 Task: Move the task Implement payment gateway integration for the app to the section To-Do in the project TreatWorks and sort the tasks in the project by Last modified on.
Action: Mouse moved to (54, 429)
Screenshot: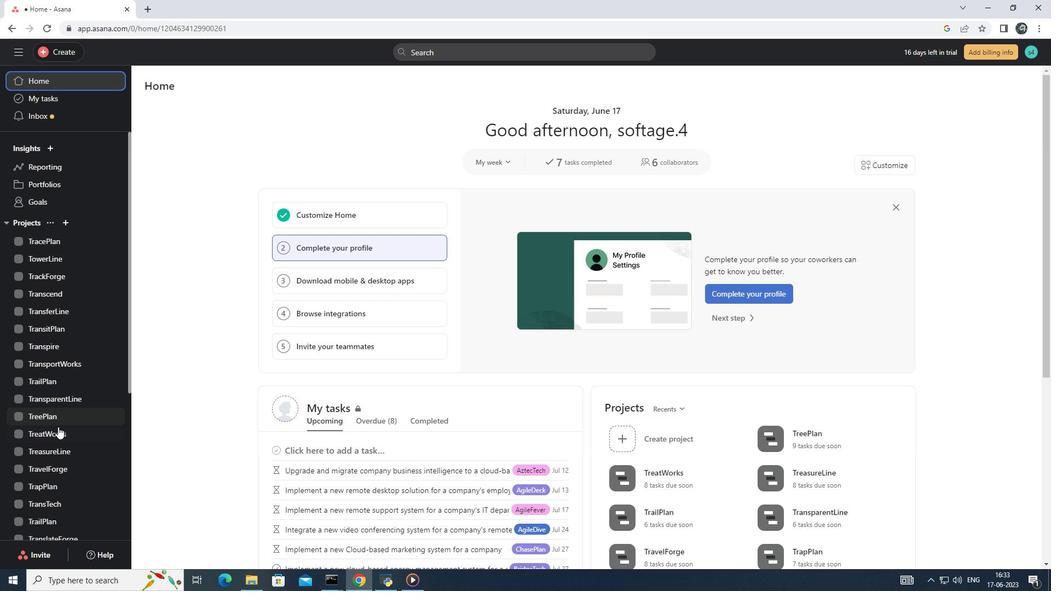 
Action: Mouse pressed left at (54, 429)
Screenshot: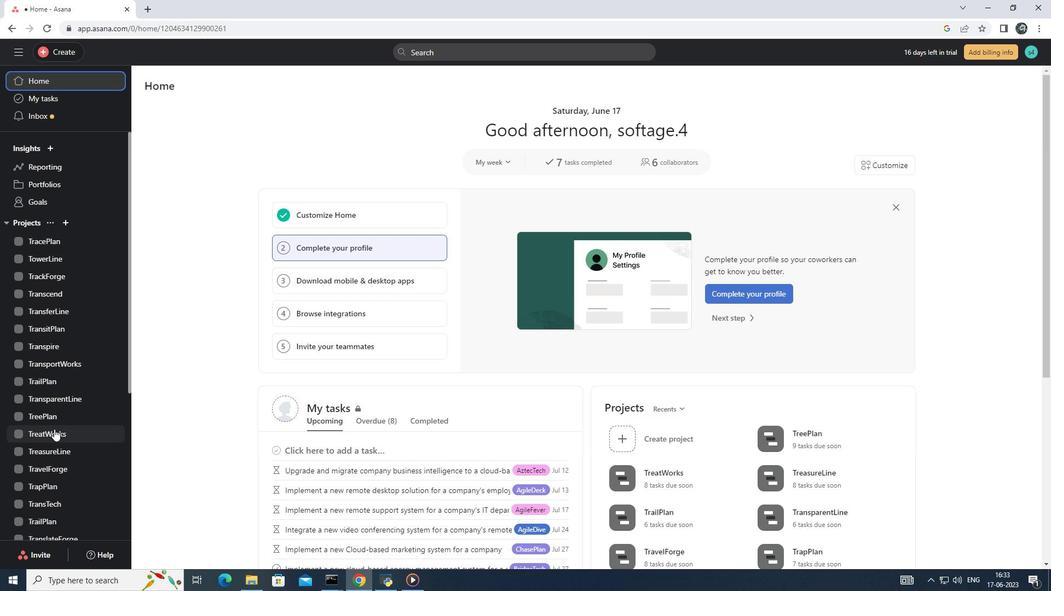 
Action: Mouse moved to (415, 233)
Screenshot: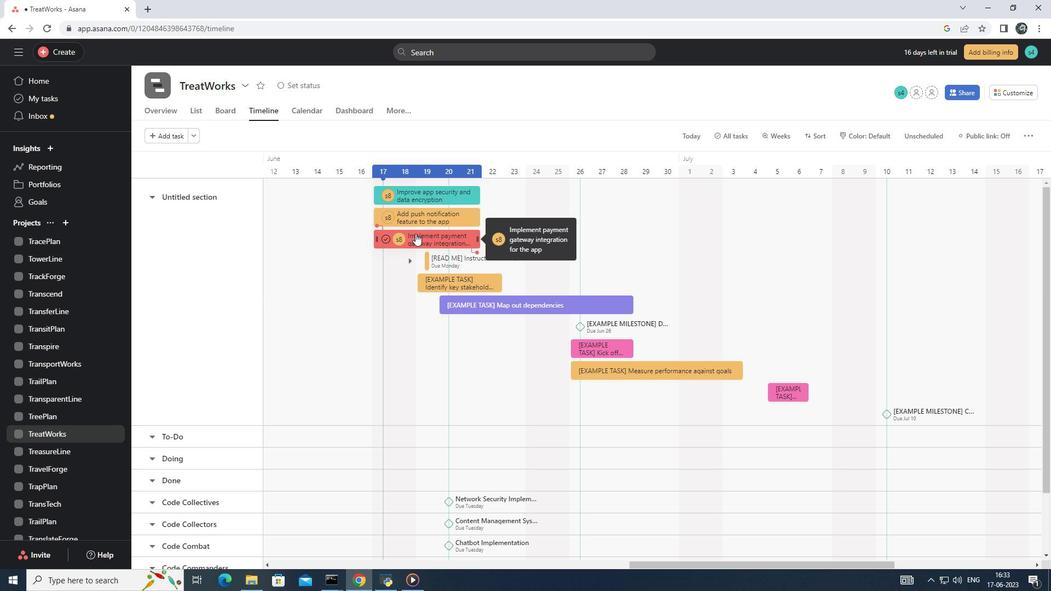 
Action: Mouse pressed left at (415, 233)
Screenshot: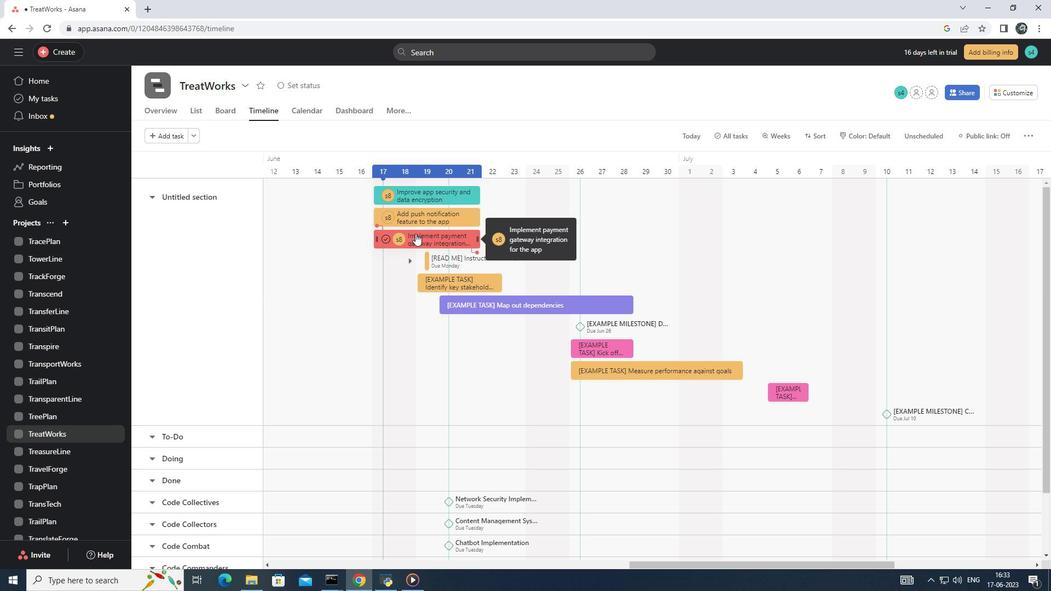 
Action: Mouse moved to (858, 240)
Screenshot: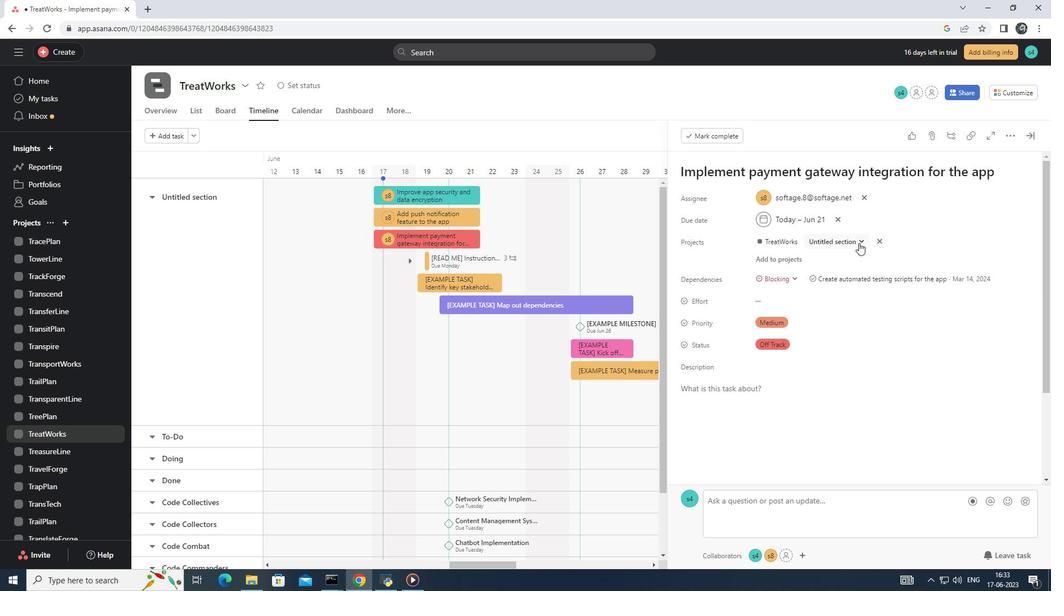 
Action: Mouse pressed left at (858, 240)
Screenshot: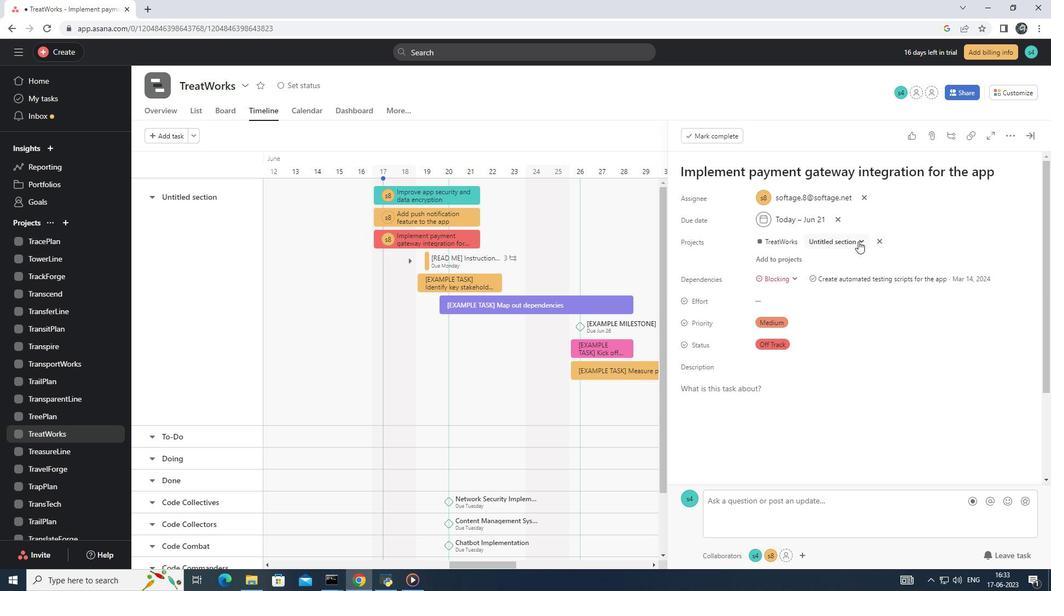 
Action: Mouse moved to (828, 284)
Screenshot: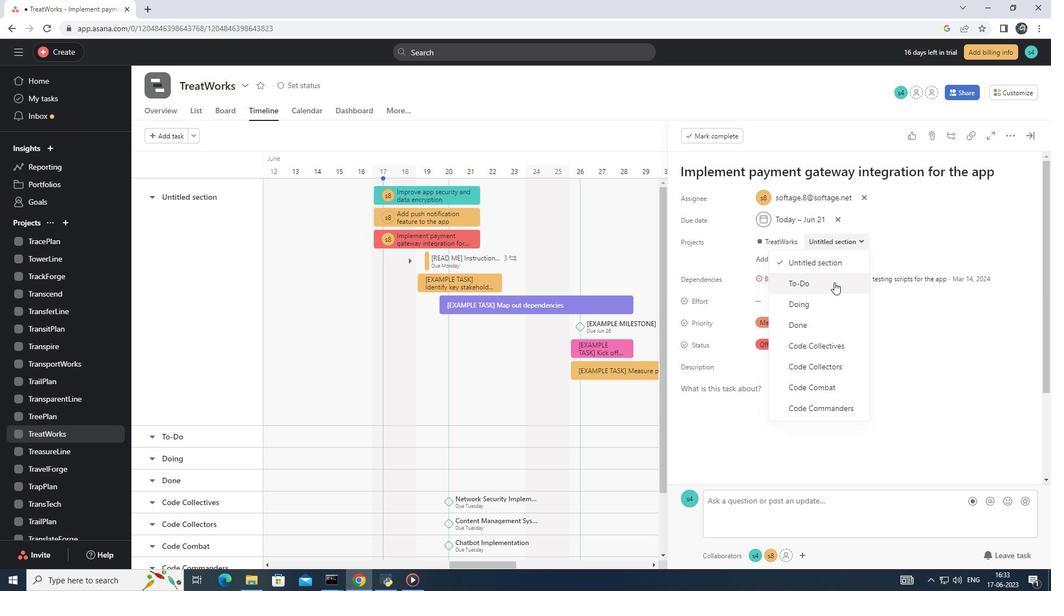 
Action: Mouse pressed left at (828, 284)
Screenshot: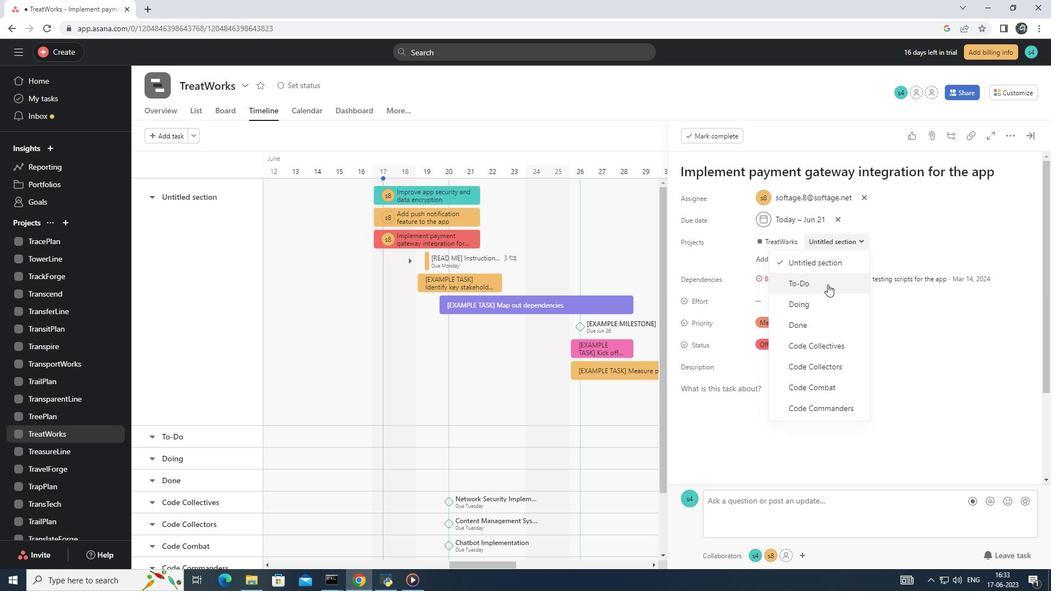 
Action: Mouse moved to (197, 111)
Screenshot: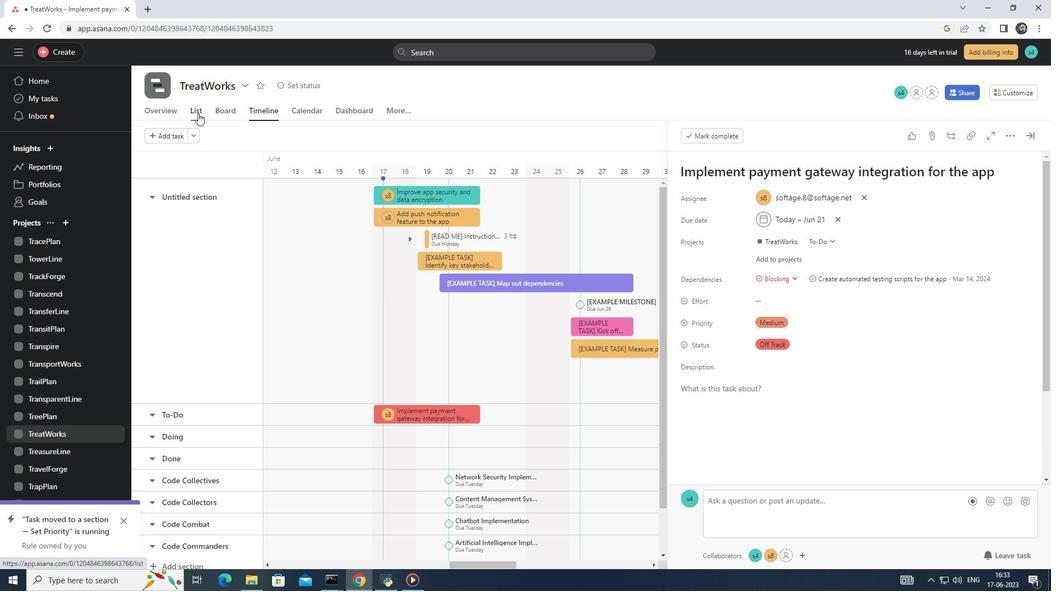 
Action: Mouse pressed left at (197, 111)
Screenshot: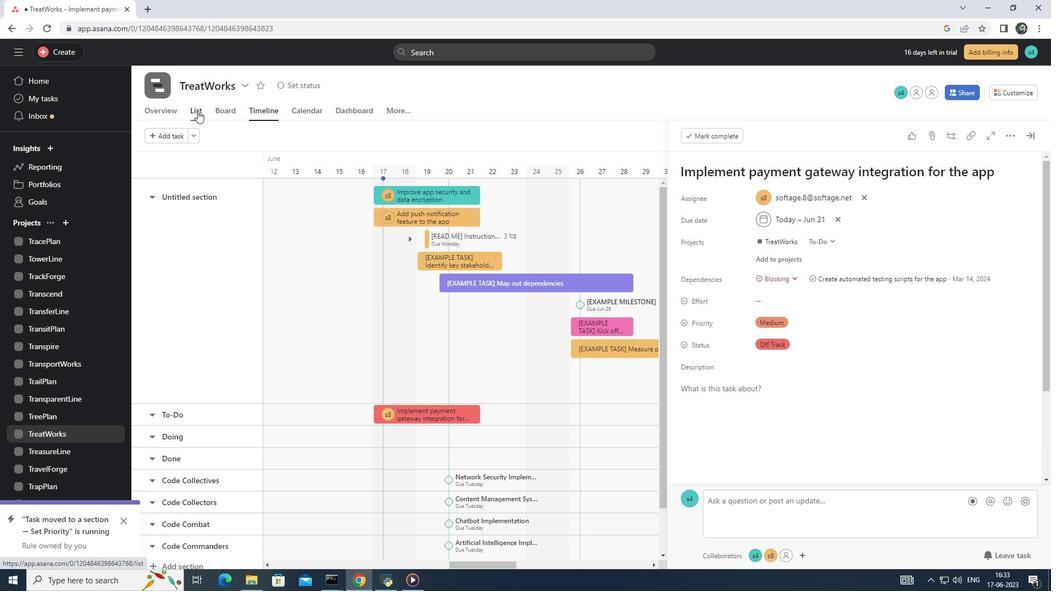 
Action: Mouse moved to (261, 134)
Screenshot: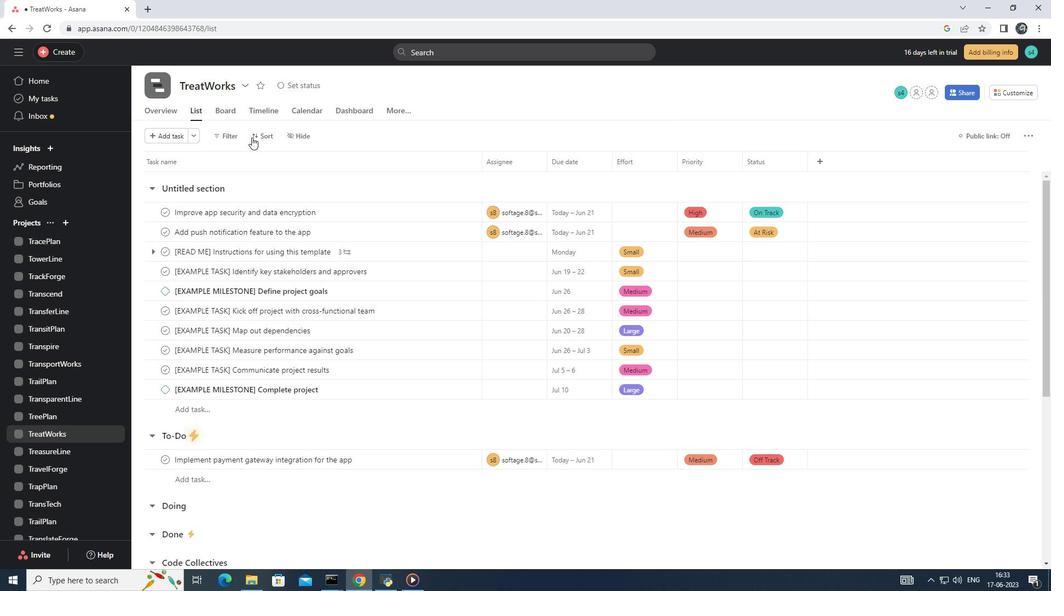 
Action: Mouse pressed left at (261, 134)
Screenshot: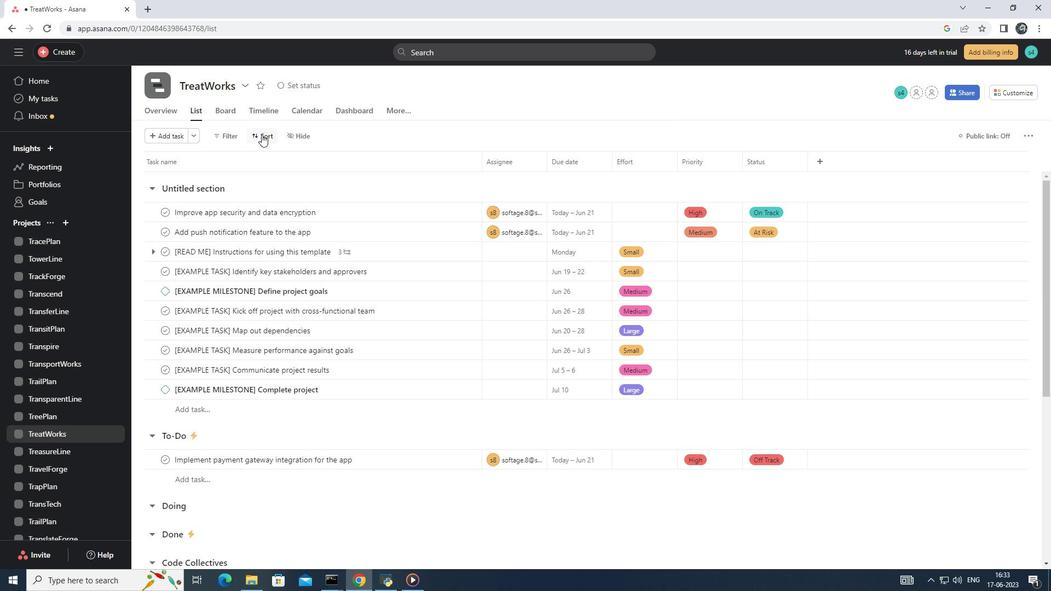 
Action: Mouse moved to (308, 287)
Screenshot: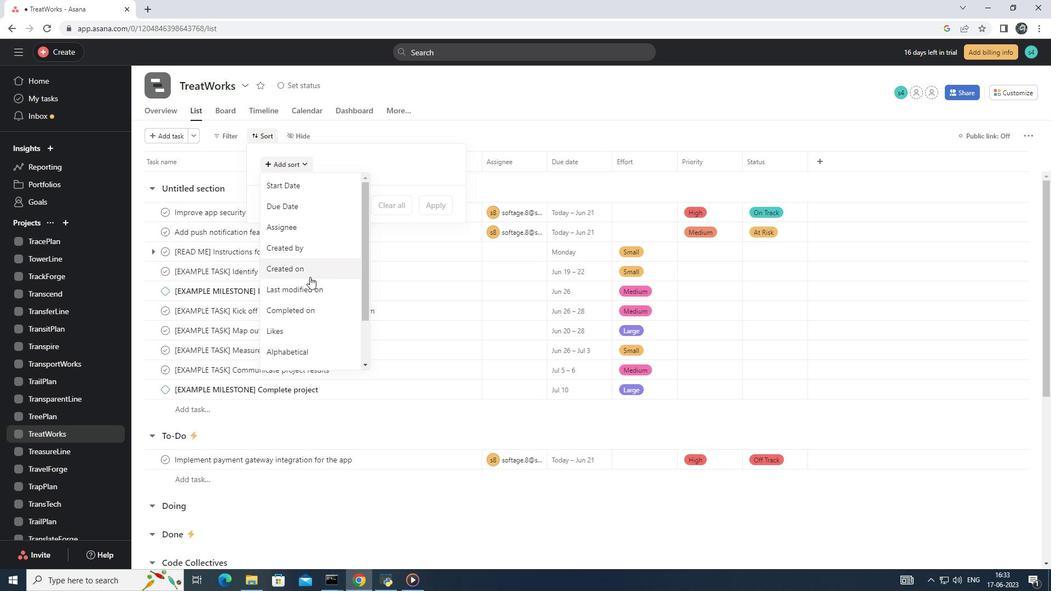 
Action: Mouse pressed left at (308, 287)
Screenshot: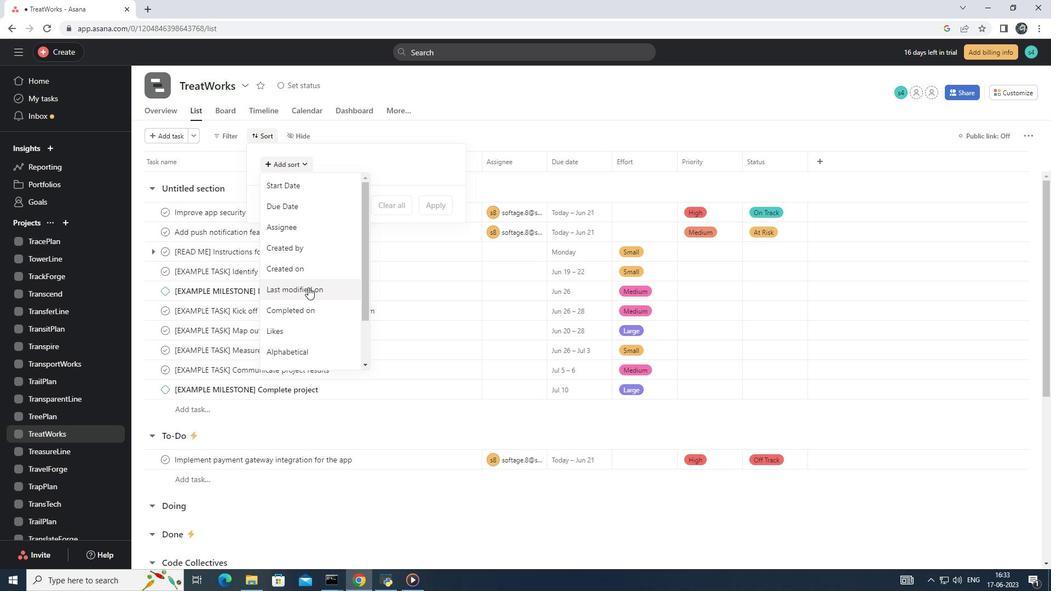 
Action: Mouse moved to (365, 177)
Screenshot: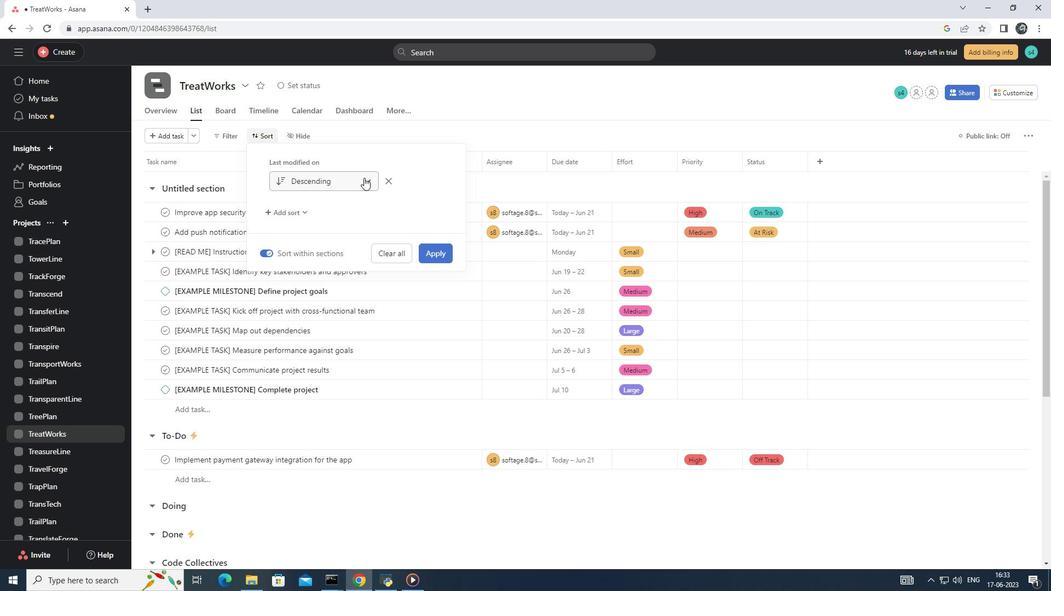 
Action: Mouse pressed left at (365, 177)
Screenshot: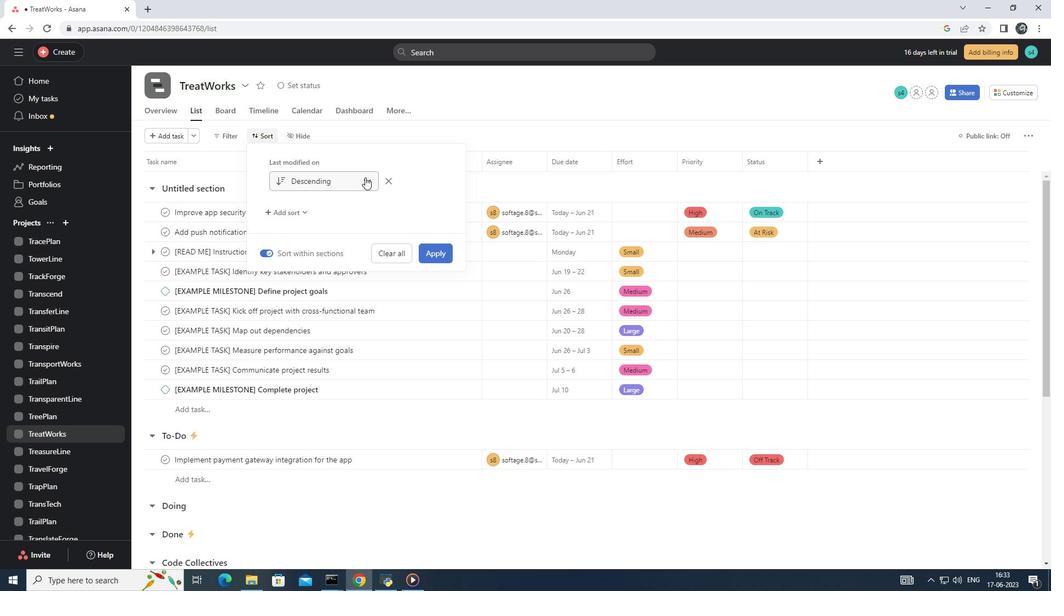 
Action: Mouse moved to (365, 177)
Screenshot: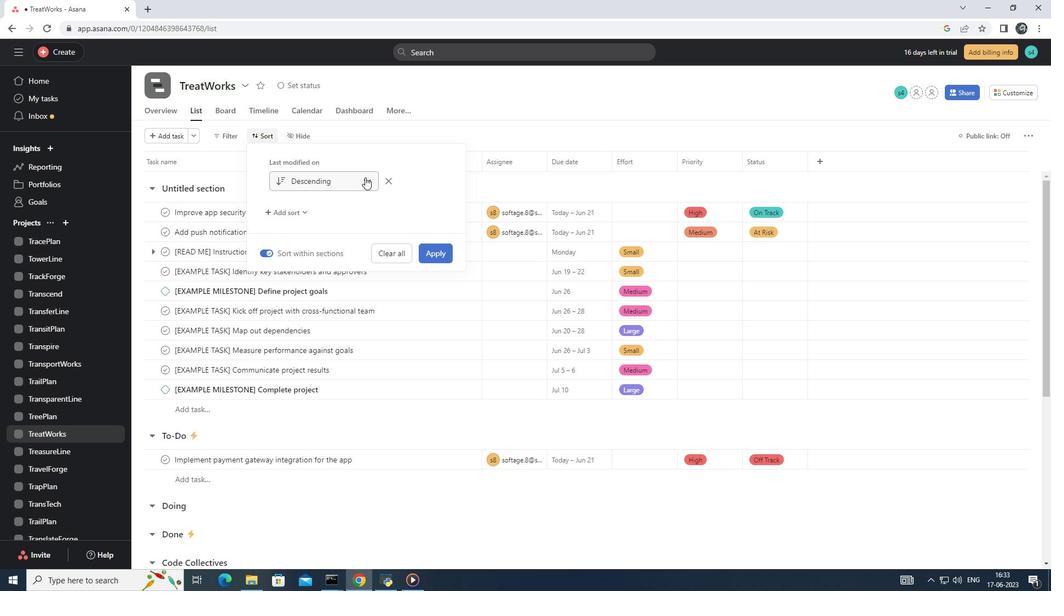 
Action: Mouse pressed left at (365, 177)
Screenshot: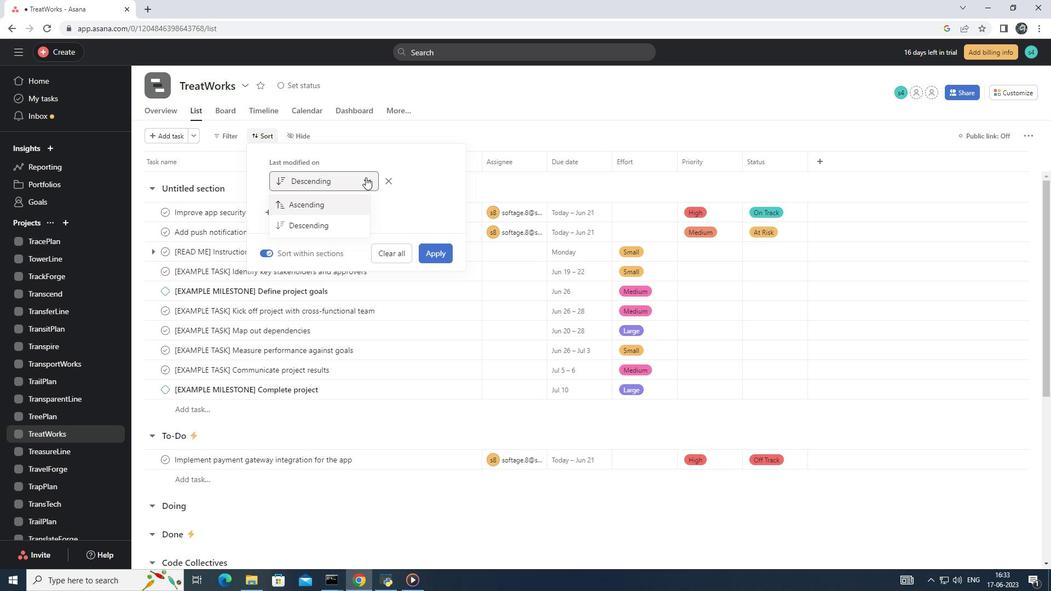 
Action: Mouse moved to (260, 135)
Screenshot: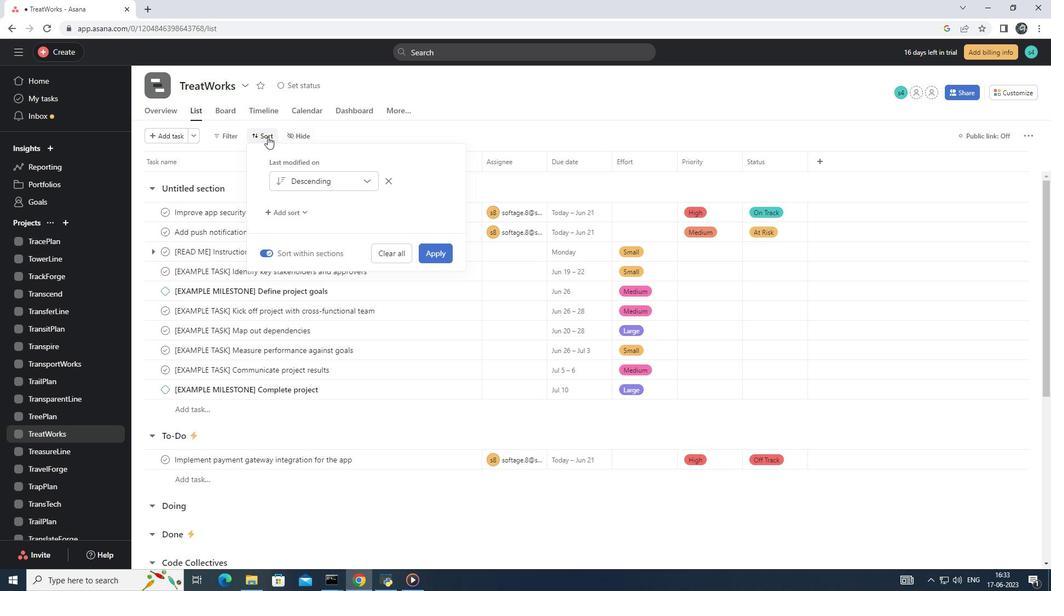 
Action: Mouse pressed left at (260, 135)
Screenshot: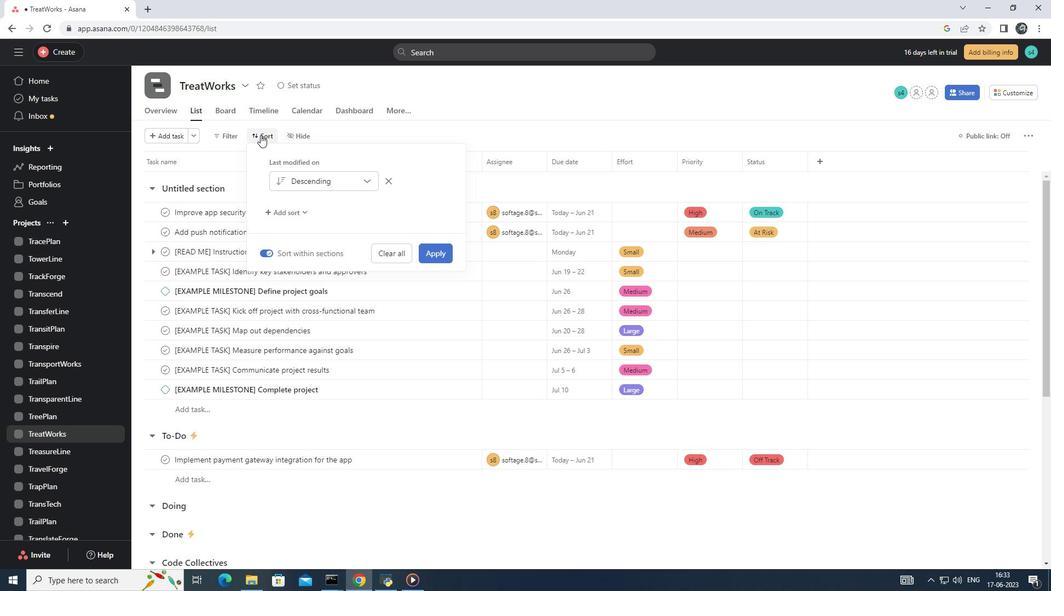 
Action: Mouse moved to (260, 134)
Screenshot: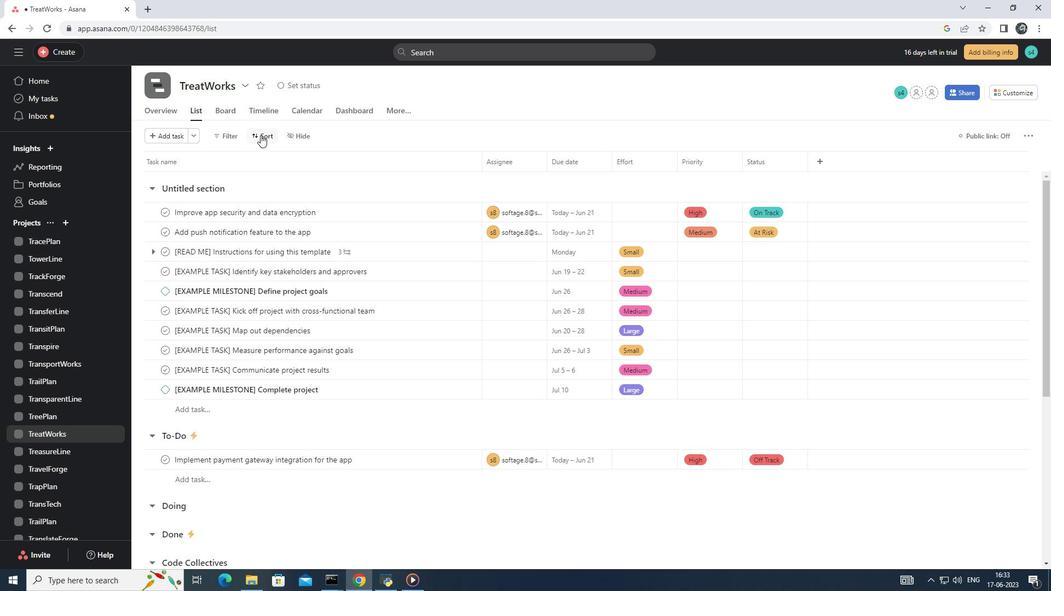 
Action: Mouse pressed left at (260, 134)
Screenshot: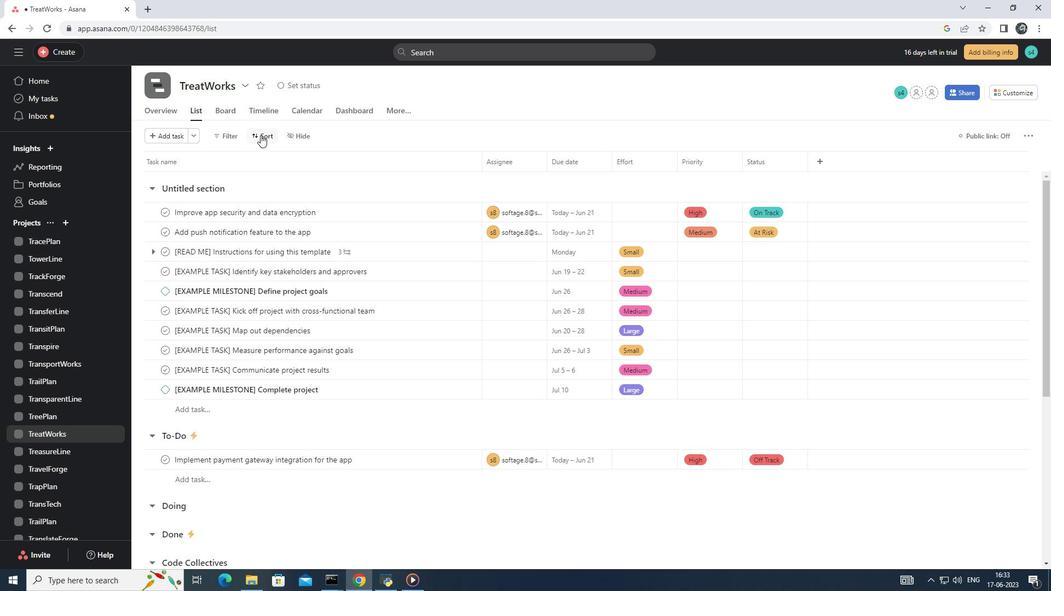 
Action: Mouse moved to (318, 283)
Screenshot: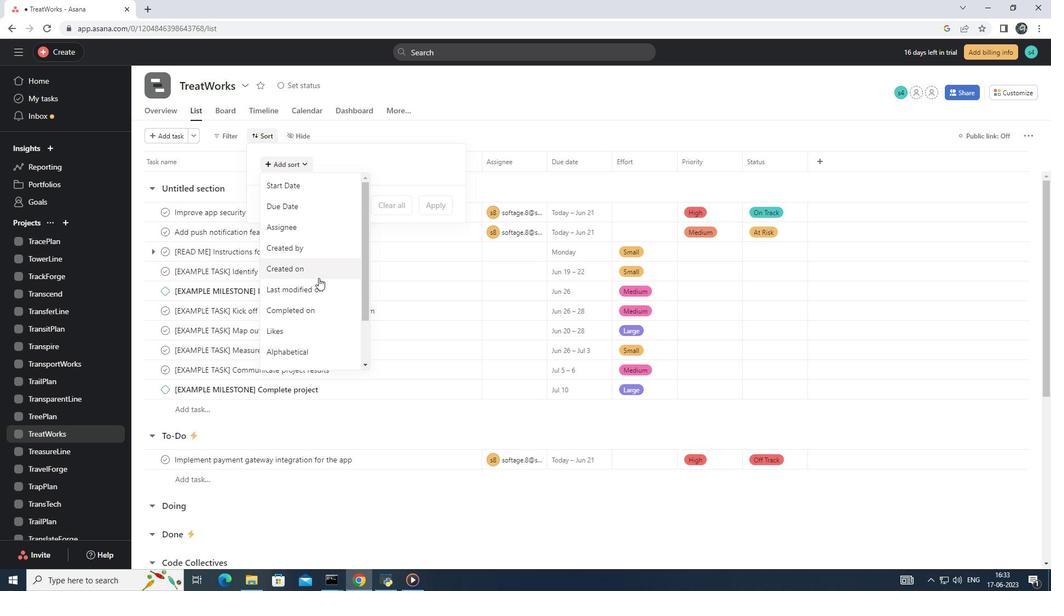 
Action: Mouse scrolled (318, 283) with delta (0, 0)
Screenshot: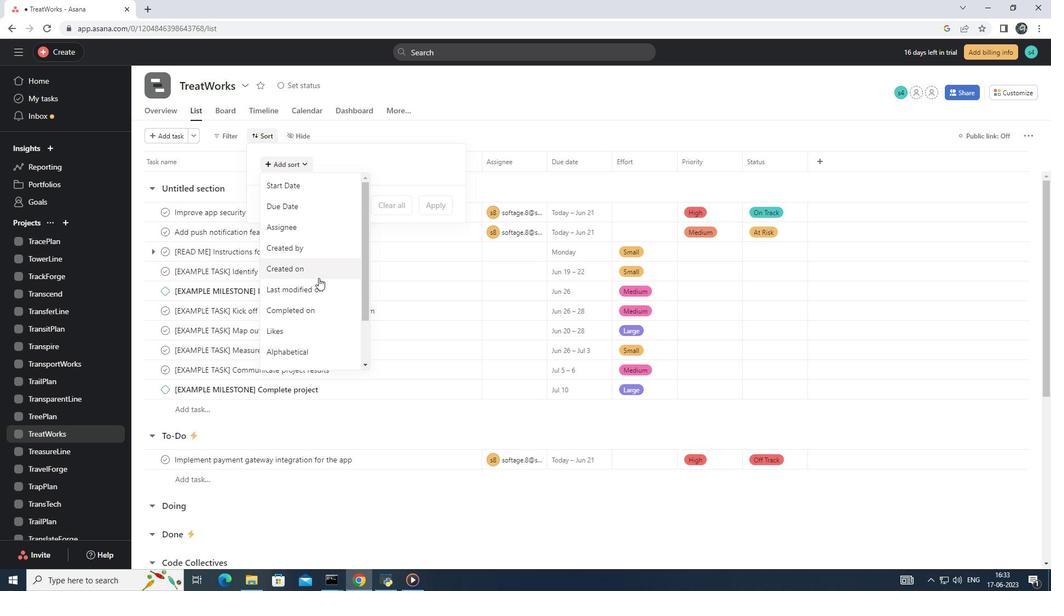 
Action: Mouse moved to (318, 288)
Screenshot: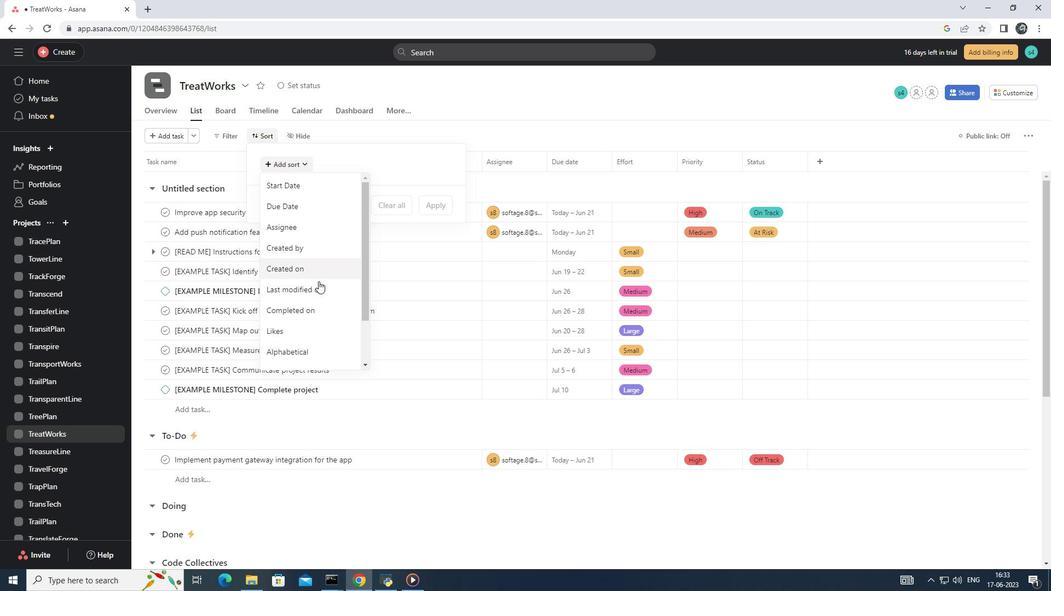 
Action: Mouse scrolled (318, 288) with delta (0, 0)
Screenshot: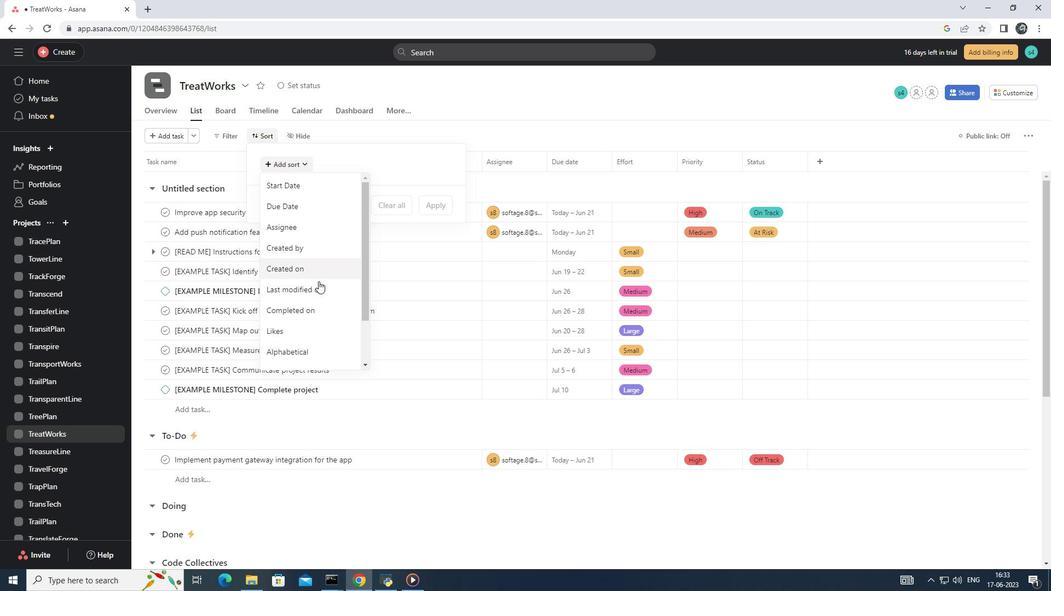 
Action: Mouse moved to (318, 292)
Screenshot: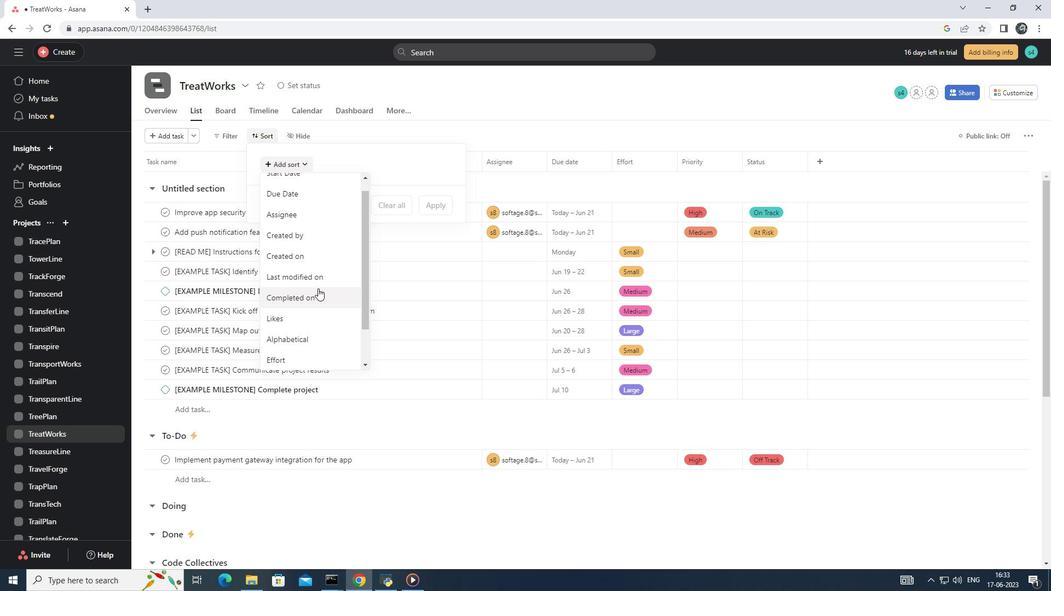 
Action: Mouse scrolled (318, 291) with delta (0, 0)
Screenshot: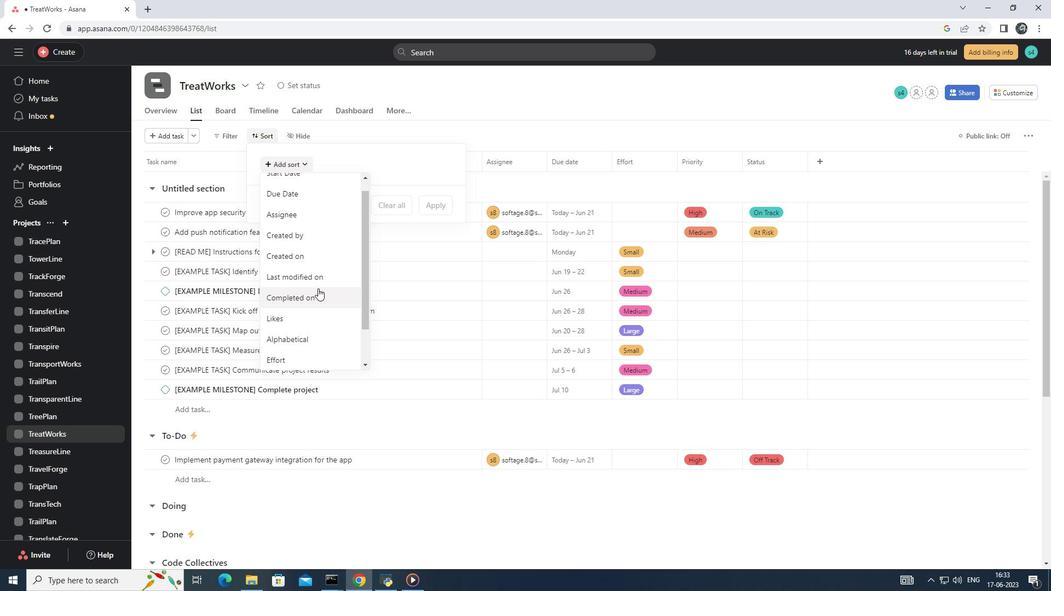 
Action: Mouse moved to (317, 316)
Screenshot: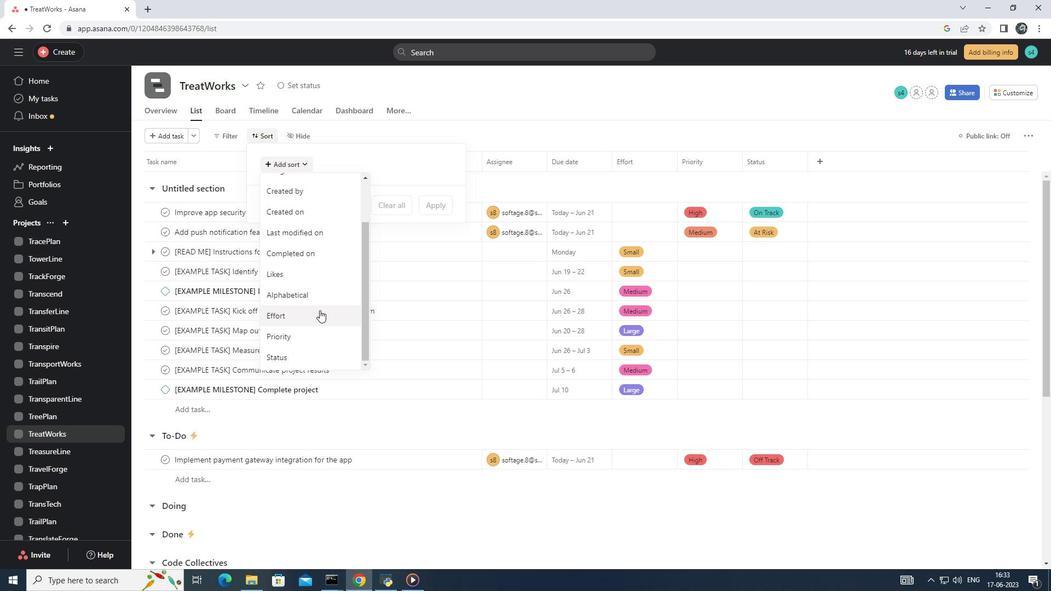 
Action: Mouse scrolled (317, 315) with delta (0, 0)
Screenshot: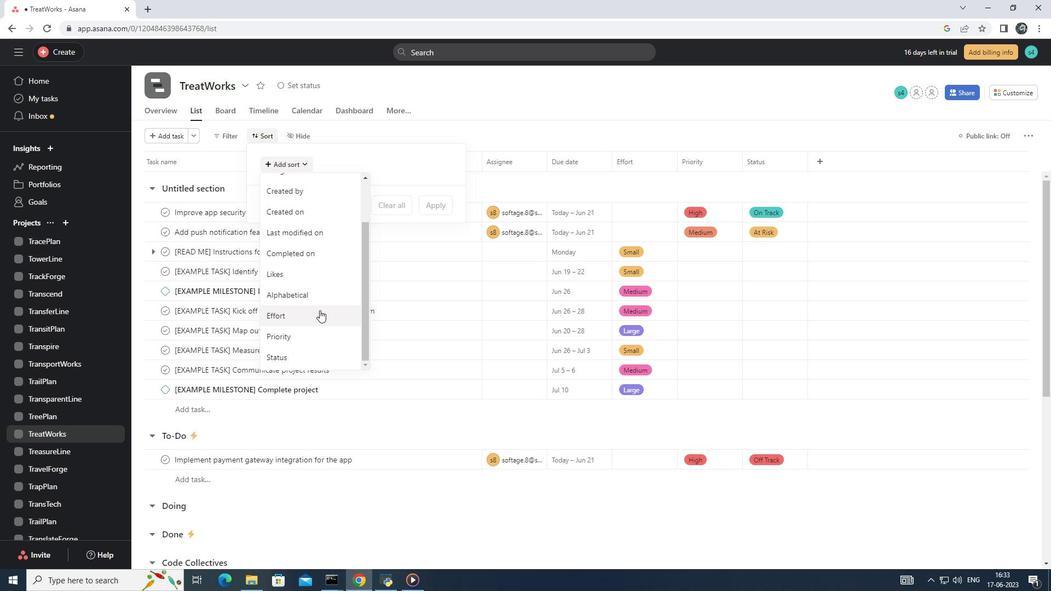
Action: Mouse moved to (314, 319)
Screenshot: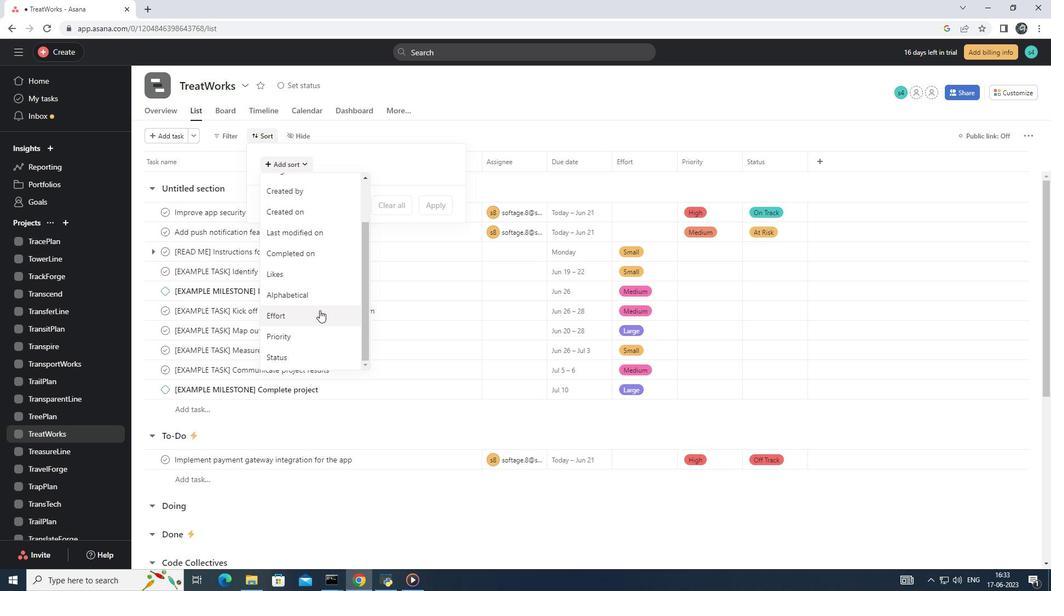 
Action: Mouse scrolled (315, 317) with delta (0, 0)
Screenshot: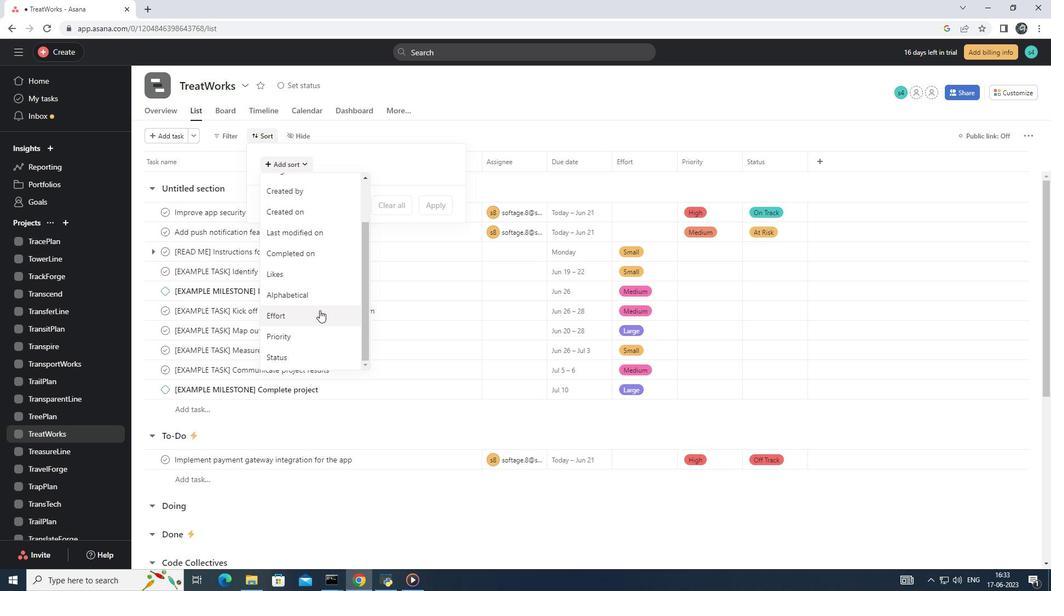 
Action: Mouse moved to (314, 319)
Screenshot: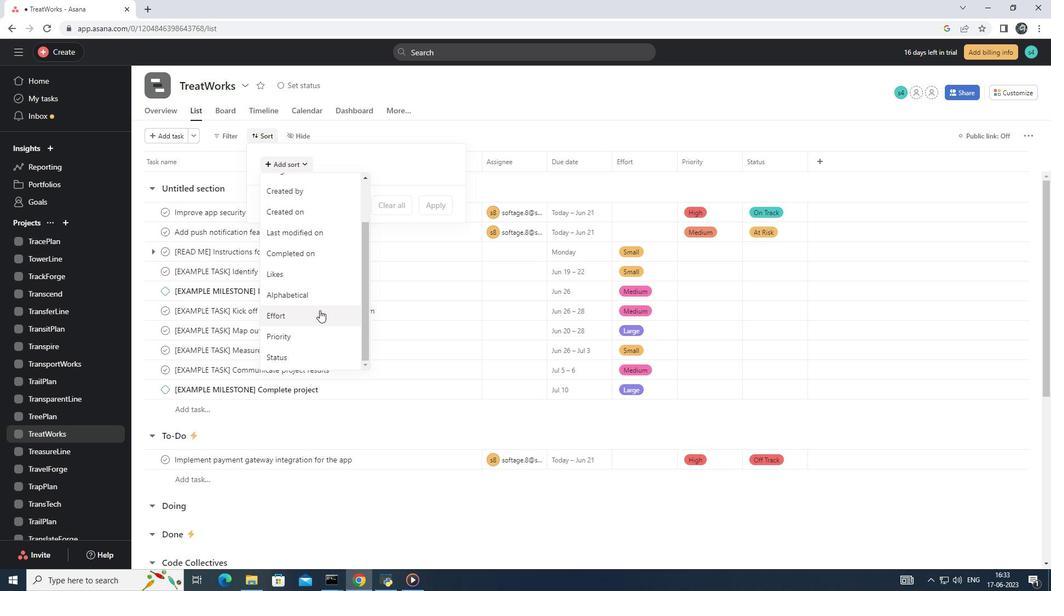
Action: Mouse scrolled (314, 318) with delta (0, 0)
Screenshot: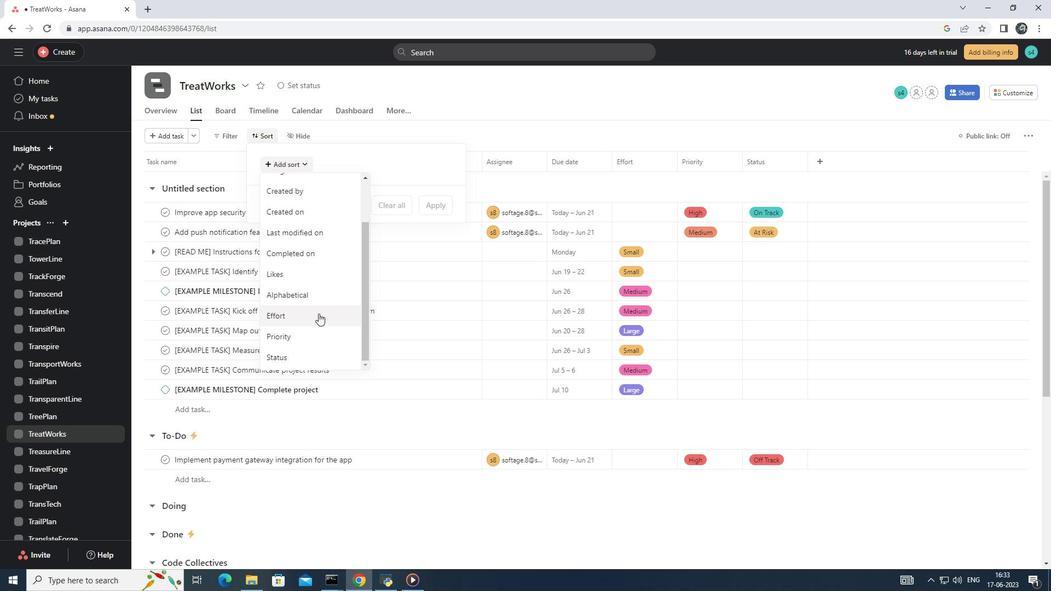 
Action: Mouse moved to (301, 314)
Screenshot: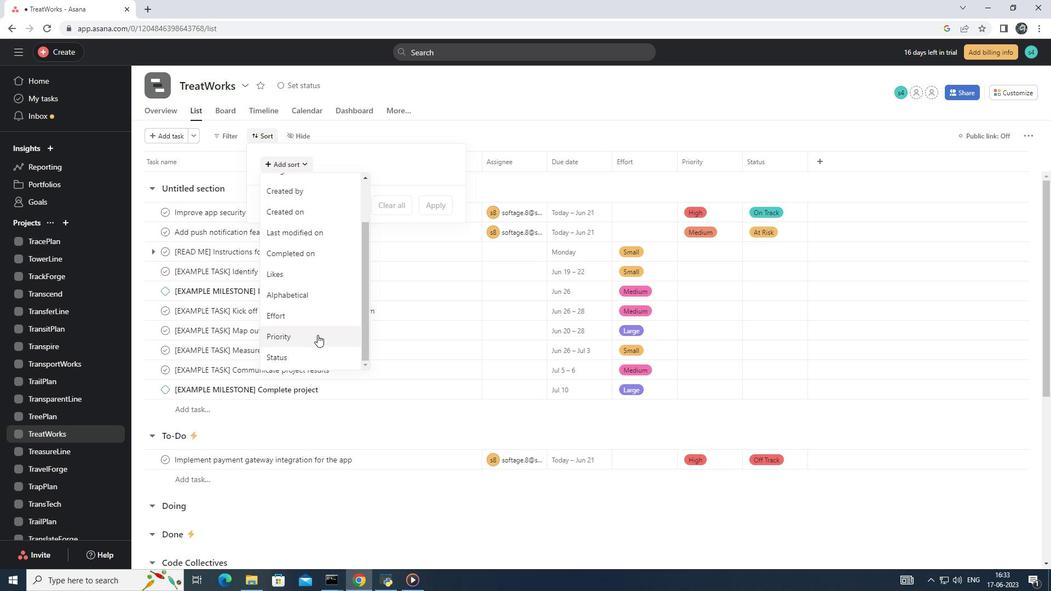 
Action: Mouse scrolled (301, 315) with delta (0, 0)
Screenshot: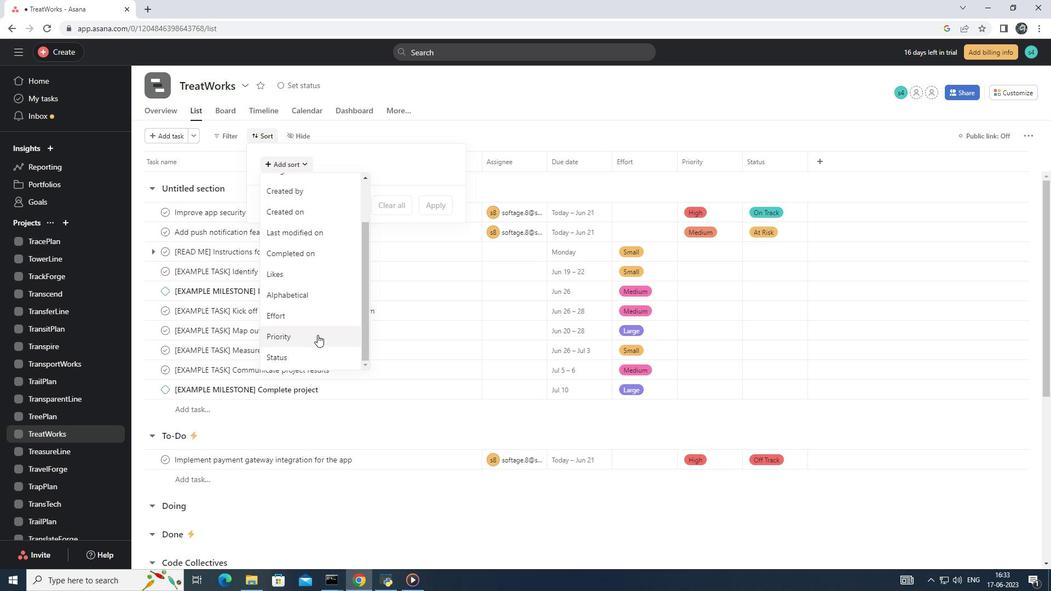 
Action: Mouse moved to (303, 282)
Screenshot: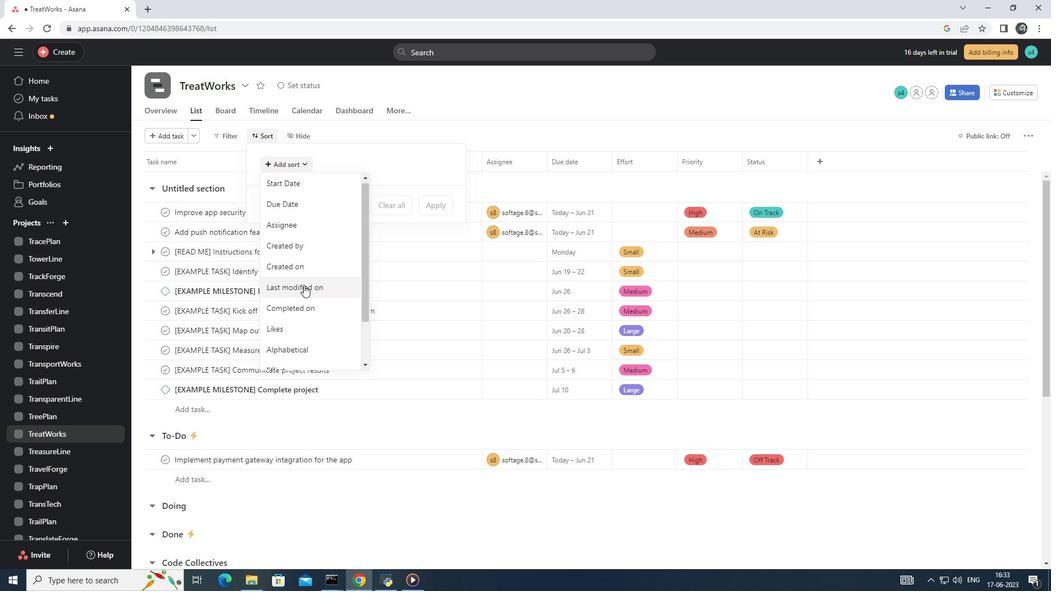 
Action: Mouse pressed left at (303, 282)
Screenshot: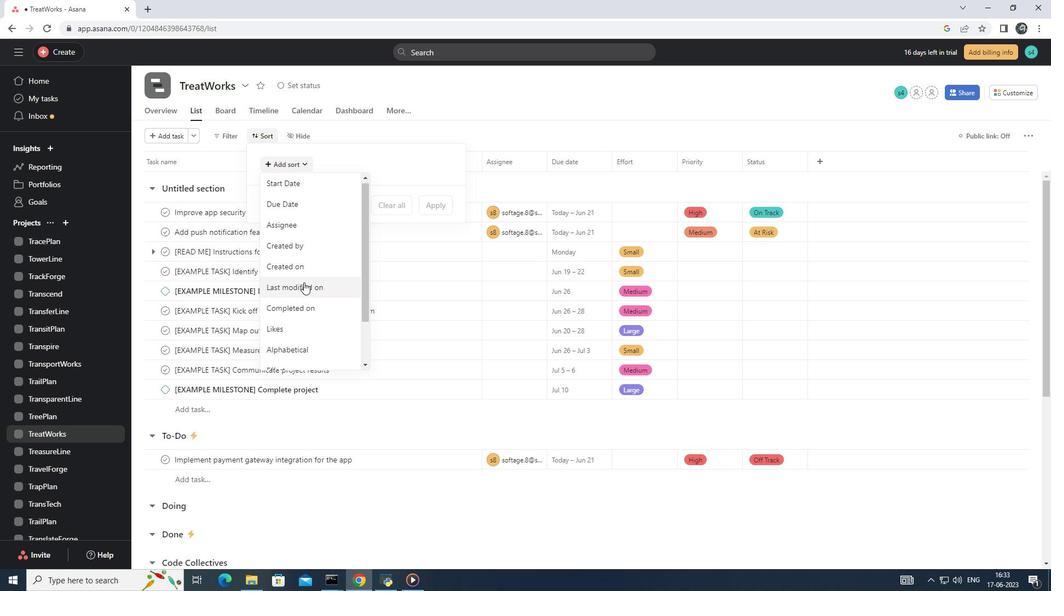 
Action: Mouse moved to (429, 252)
Screenshot: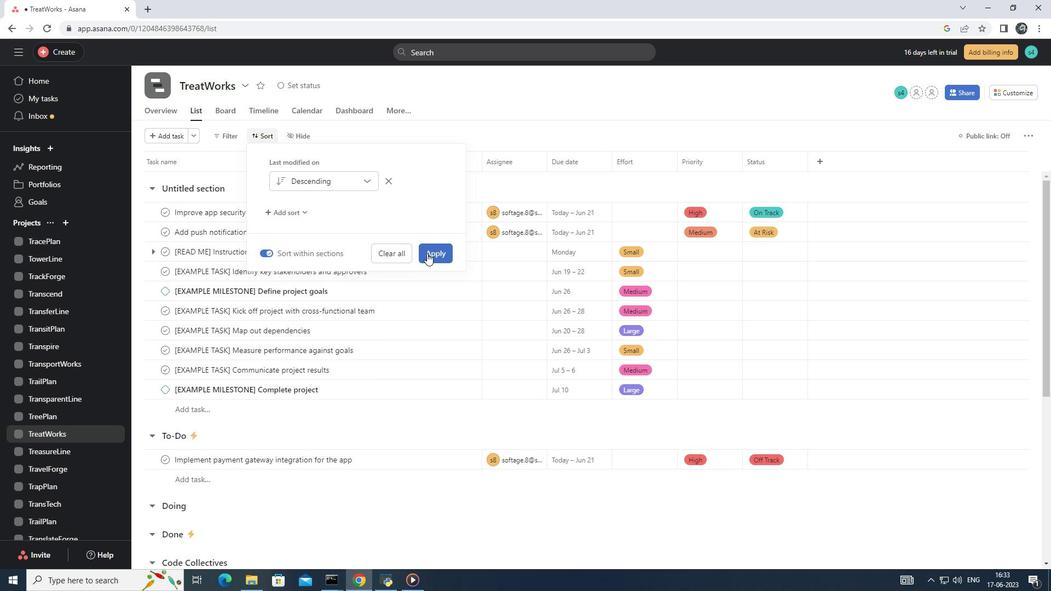 
Action: Mouse pressed left at (429, 252)
Screenshot: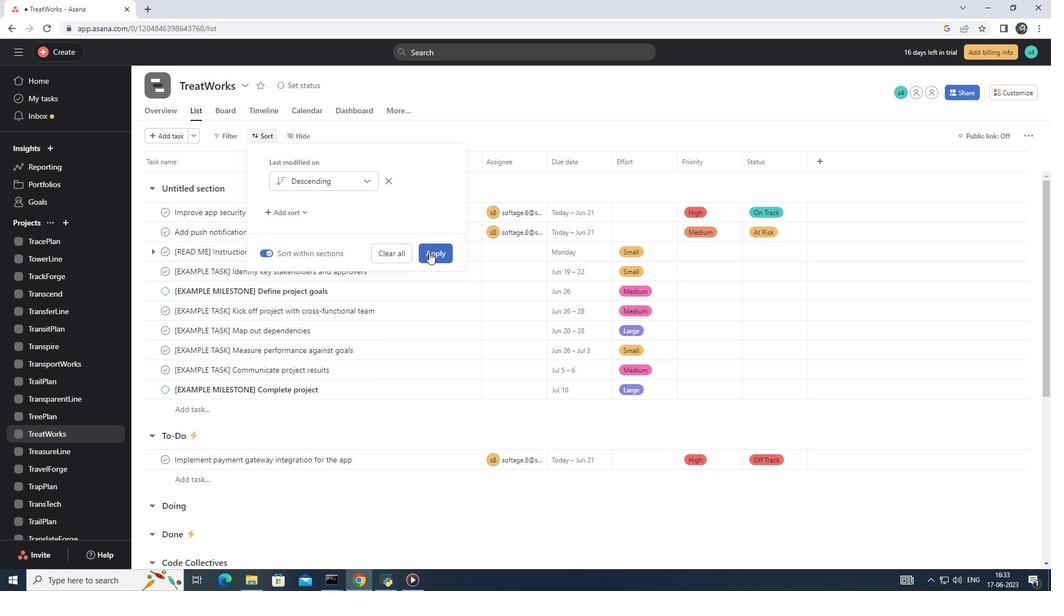 
Action: Mouse moved to (432, 251)
Screenshot: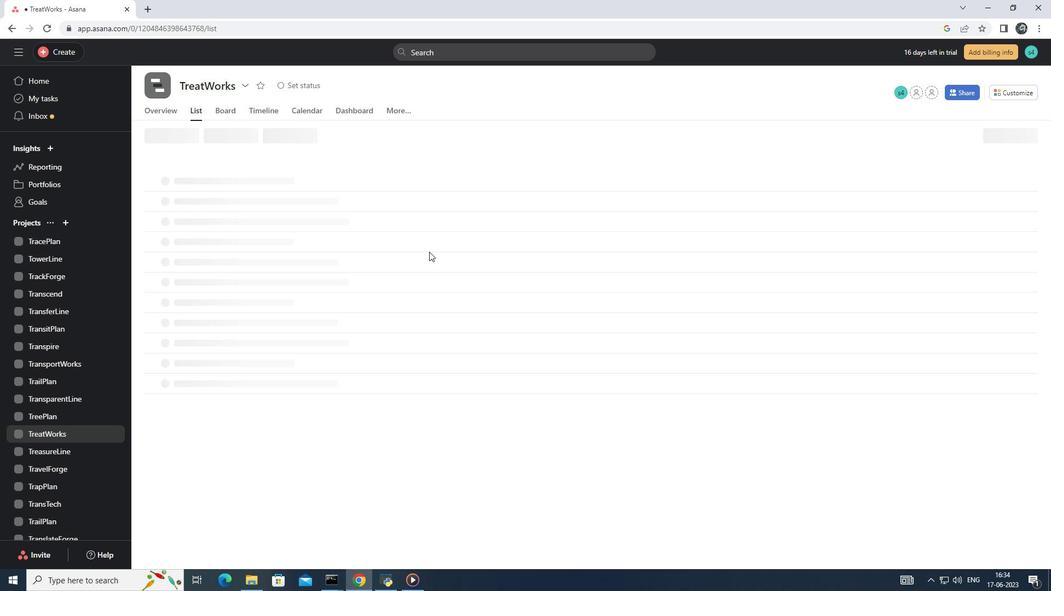
